 Task: Enable interaction limits for 6 months only for repository collaborators in the organization "Mark56771".
Action: Mouse moved to (1091, 89)
Screenshot: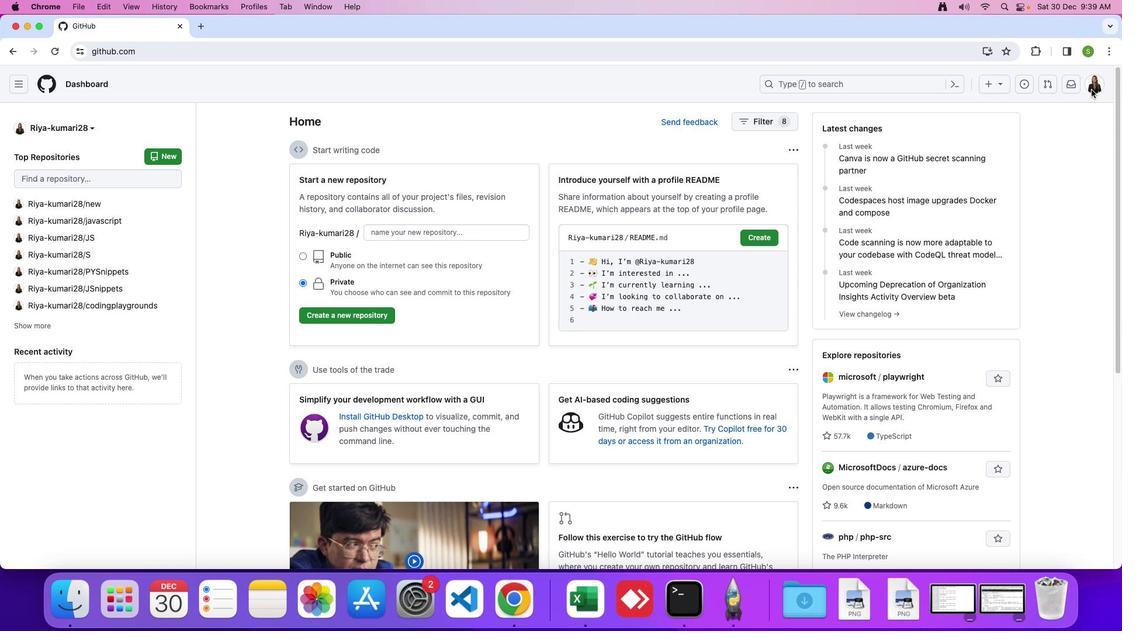 
Action: Mouse pressed left at (1091, 89)
Screenshot: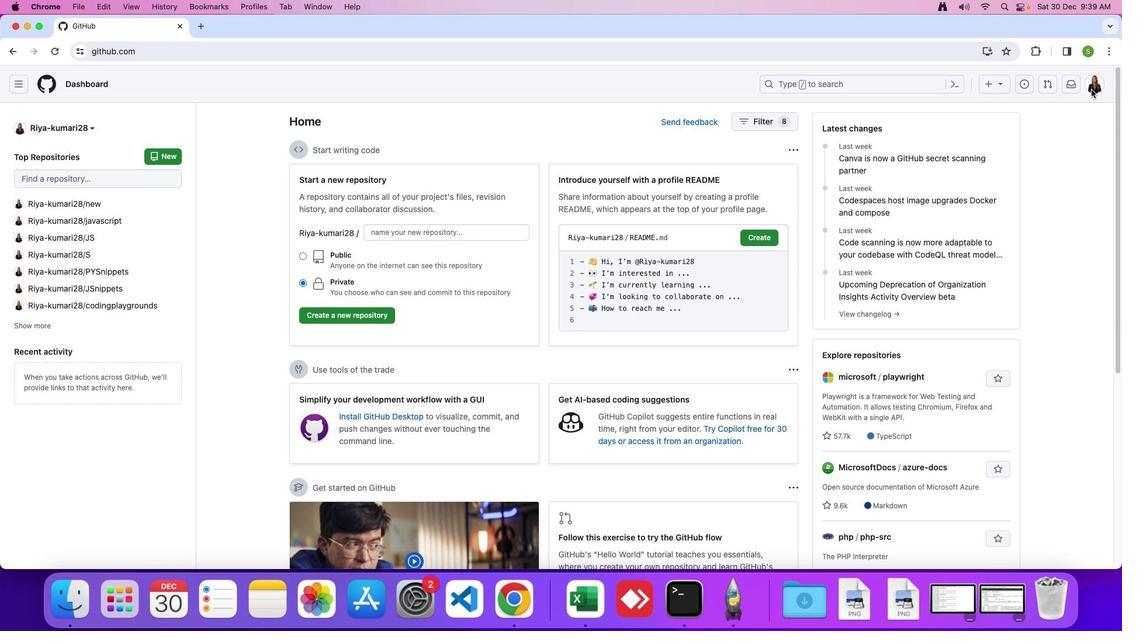 
Action: Mouse moved to (1092, 88)
Screenshot: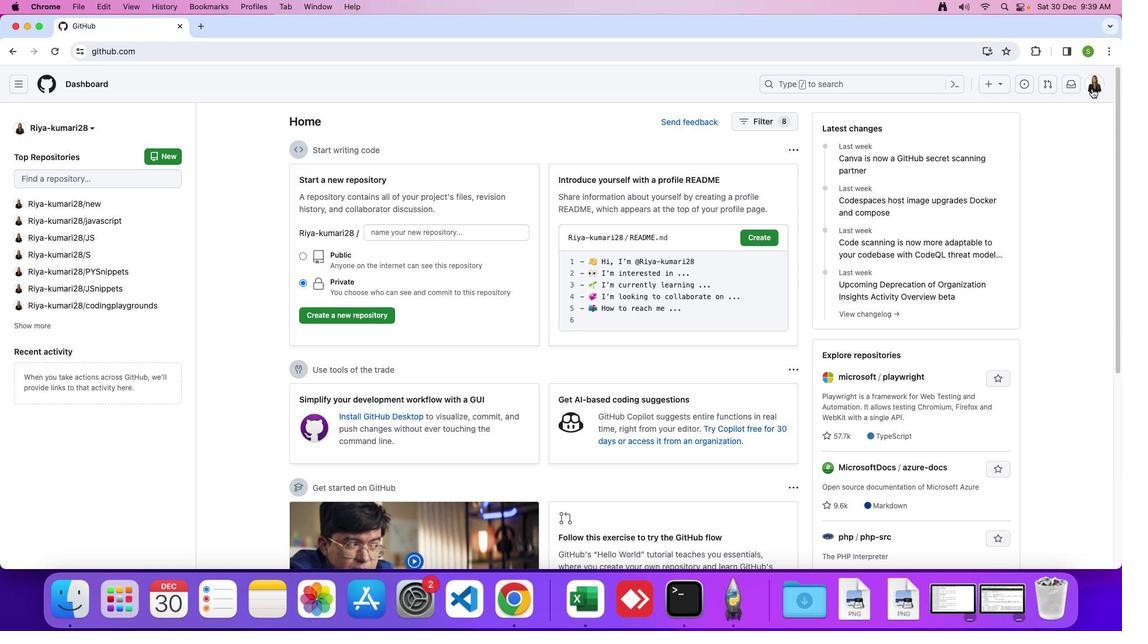 
Action: Mouse pressed left at (1092, 88)
Screenshot: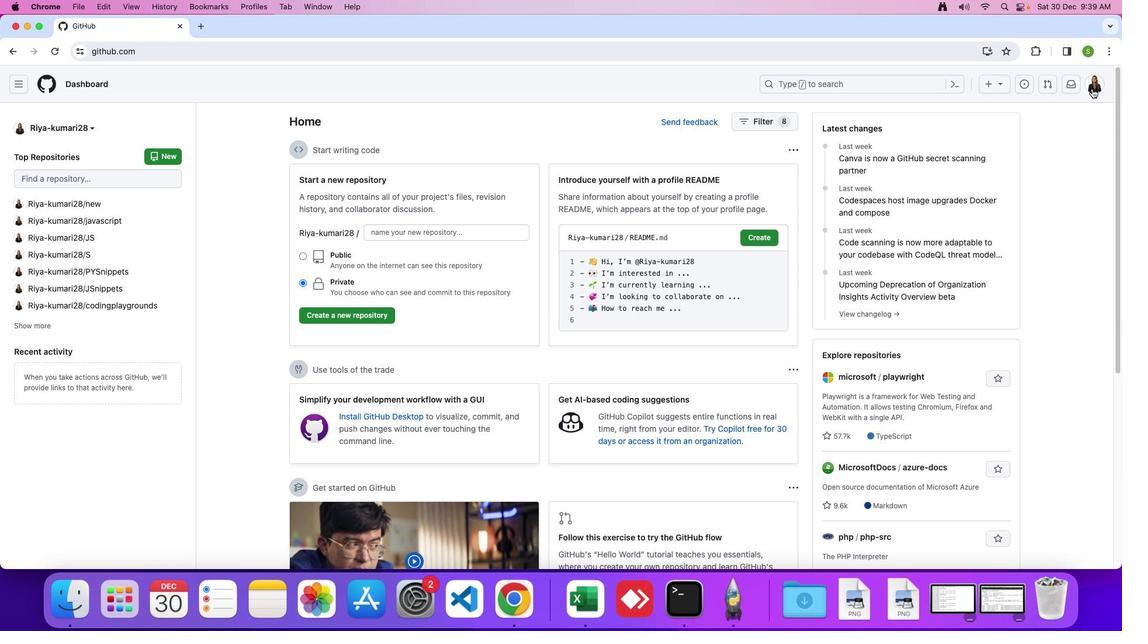 
Action: Mouse moved to (990, 223)
Screenshot: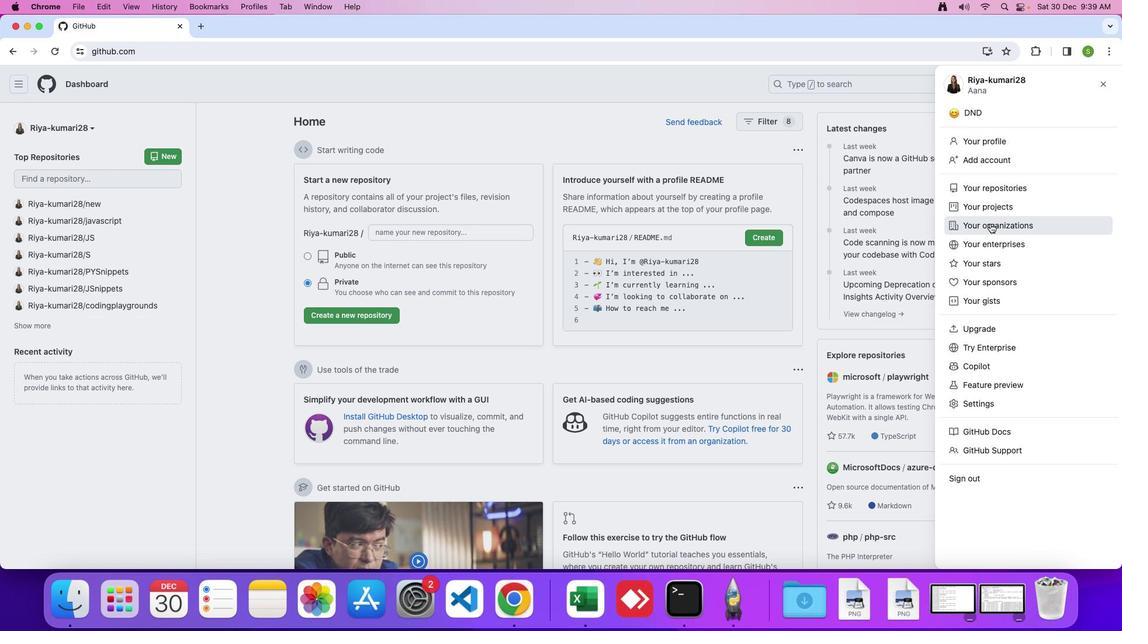
Action: Mouse pressed left at (990, 223)
Screenshot: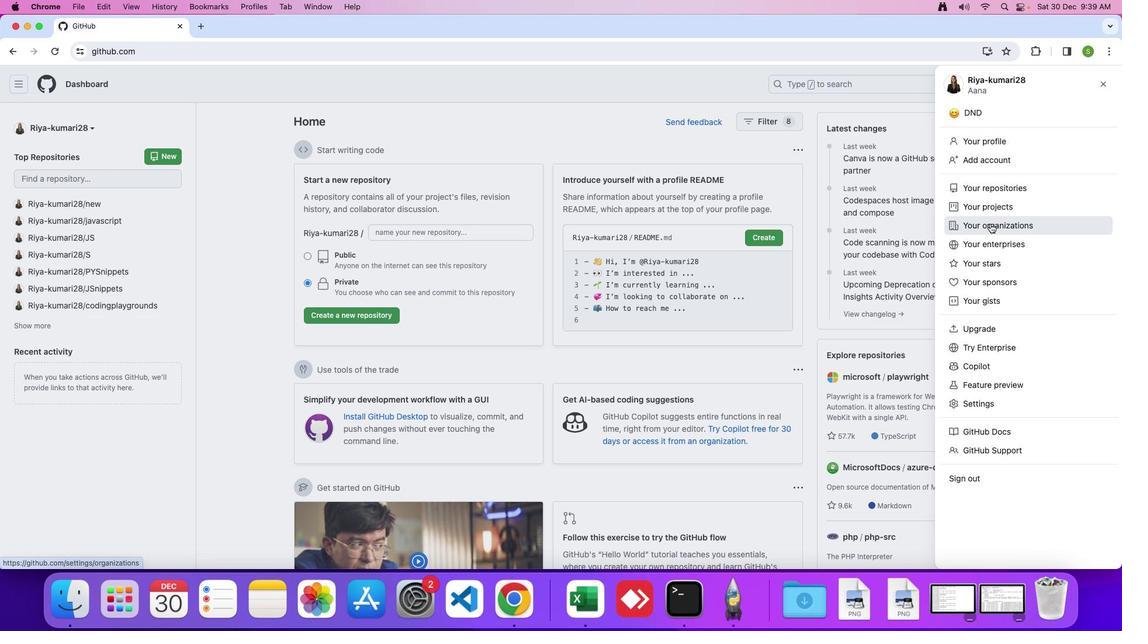 
Action: Mouse moved to (845, 242)
Screenshot: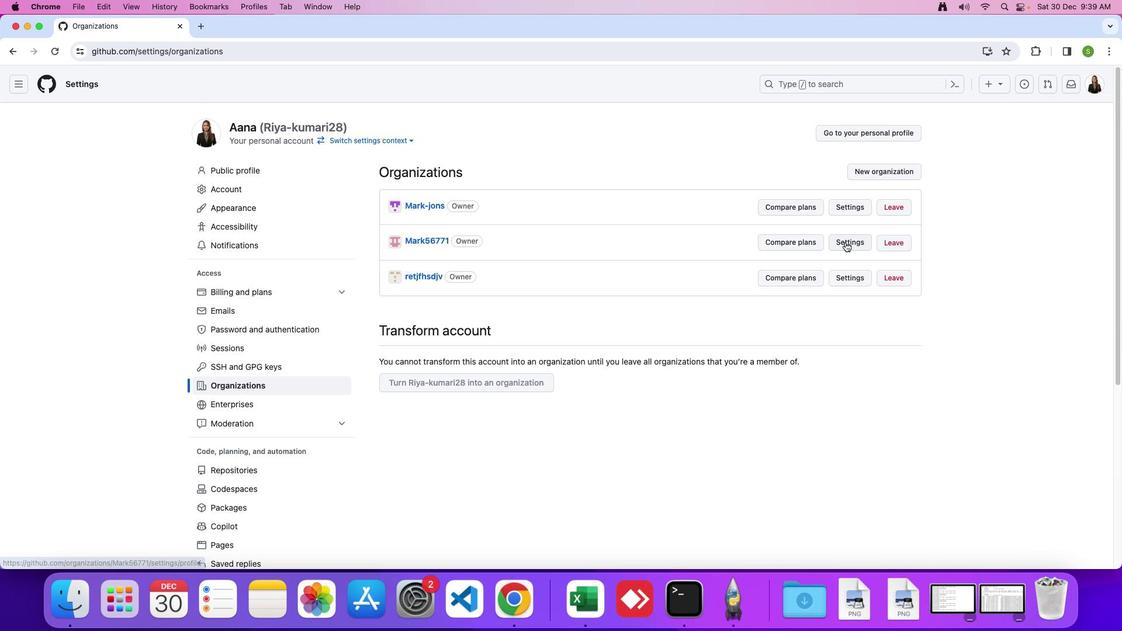 
Action: Mouse pressed left at (845, 242)
Screenshot: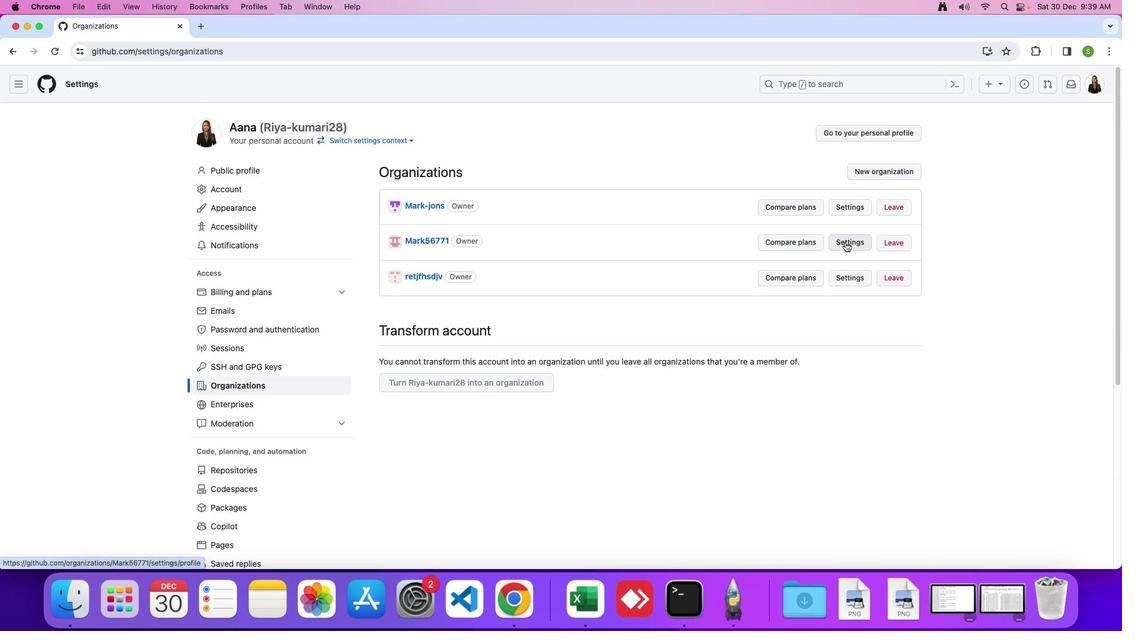
Action: Mouse moved to (335, 319)
Screenshot: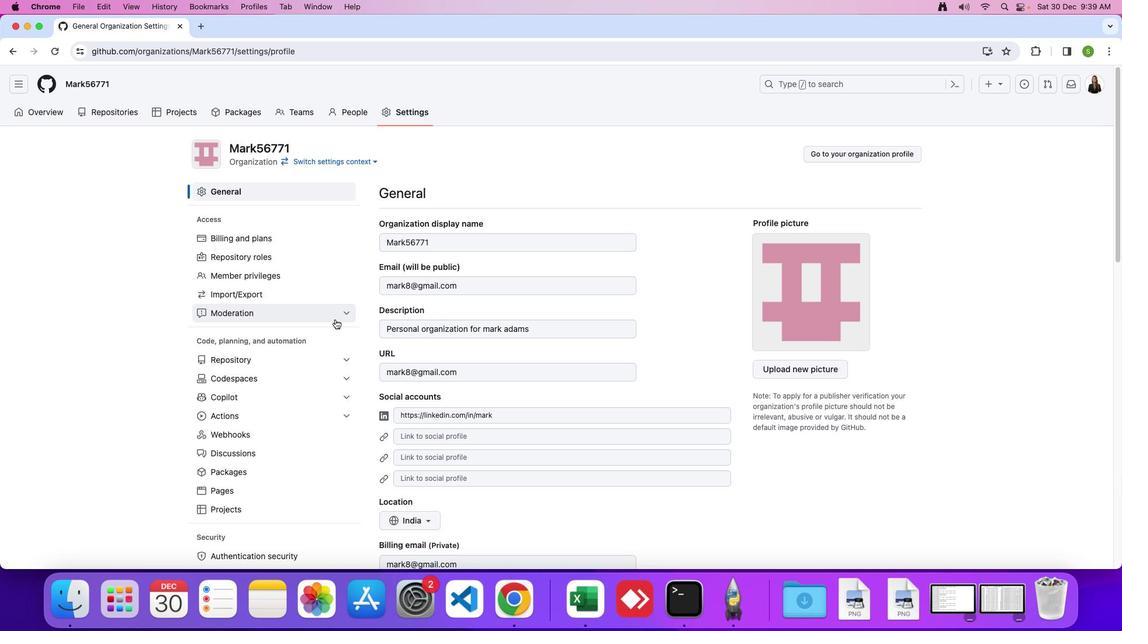 
Action: Mouse pressed left at (335, 319)
Screenshot: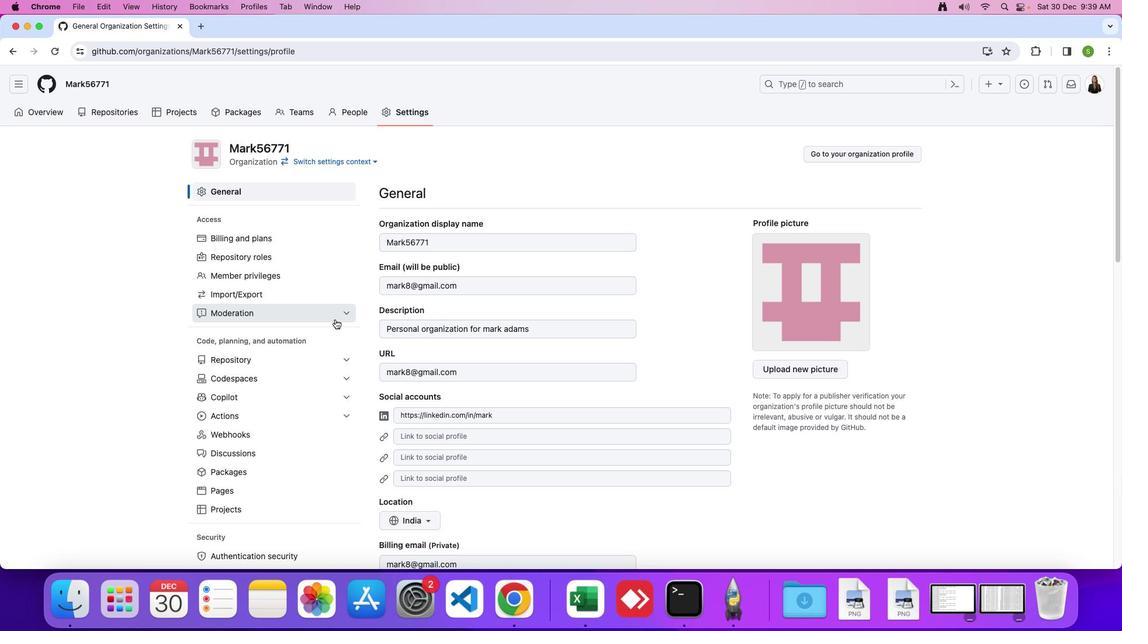 
Action: Mouse moved to (311, 356)
Screenshot: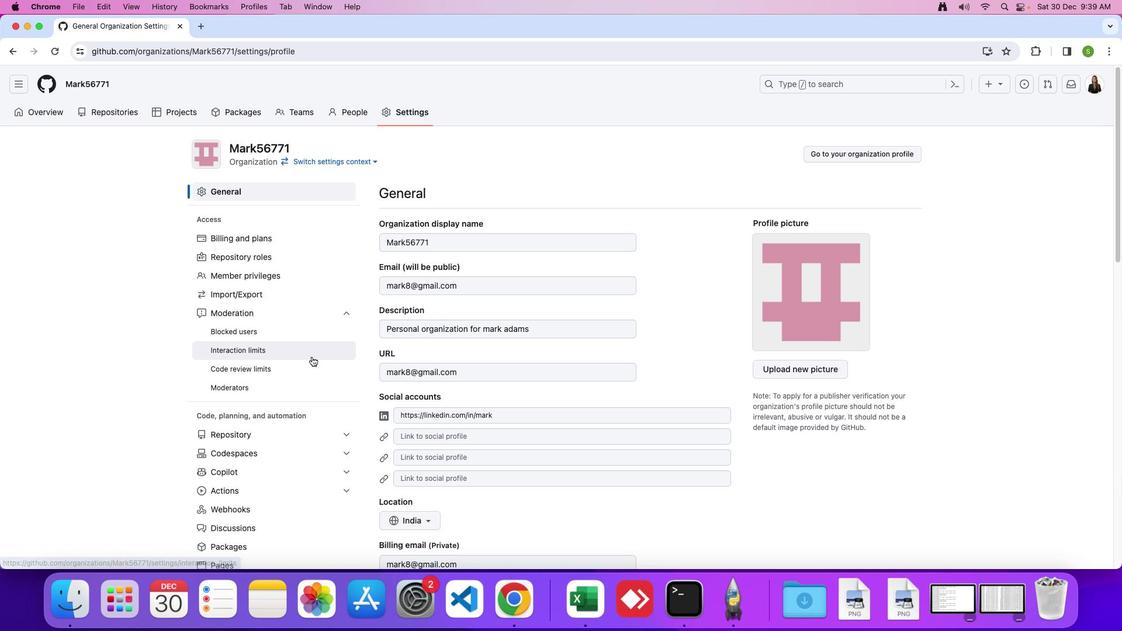 
Action: Mouse pressed left at (311, 356)
Screenshot: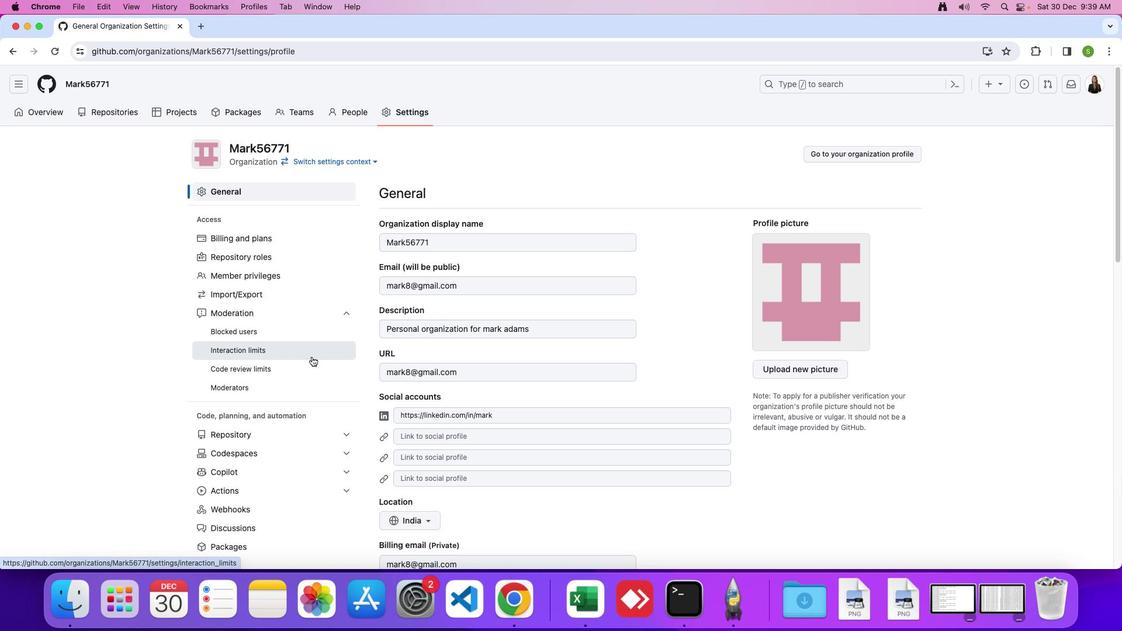
Action: Mouse moved to (901, 440)
Screenshot: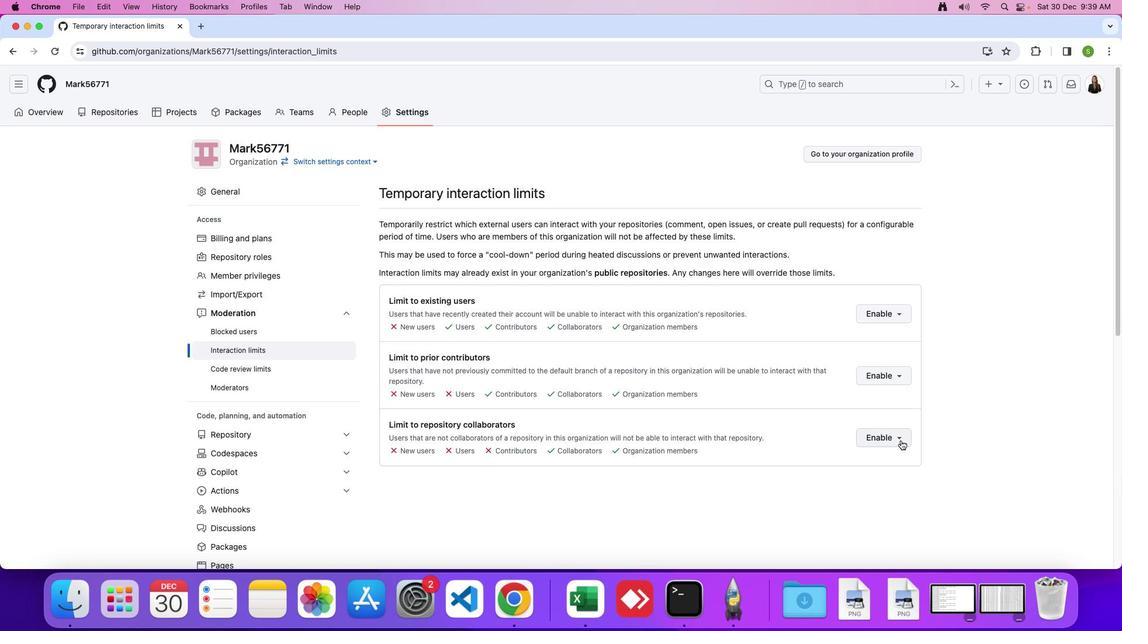 
Action: Mouse pressed left at (901, 440)
Screenshot: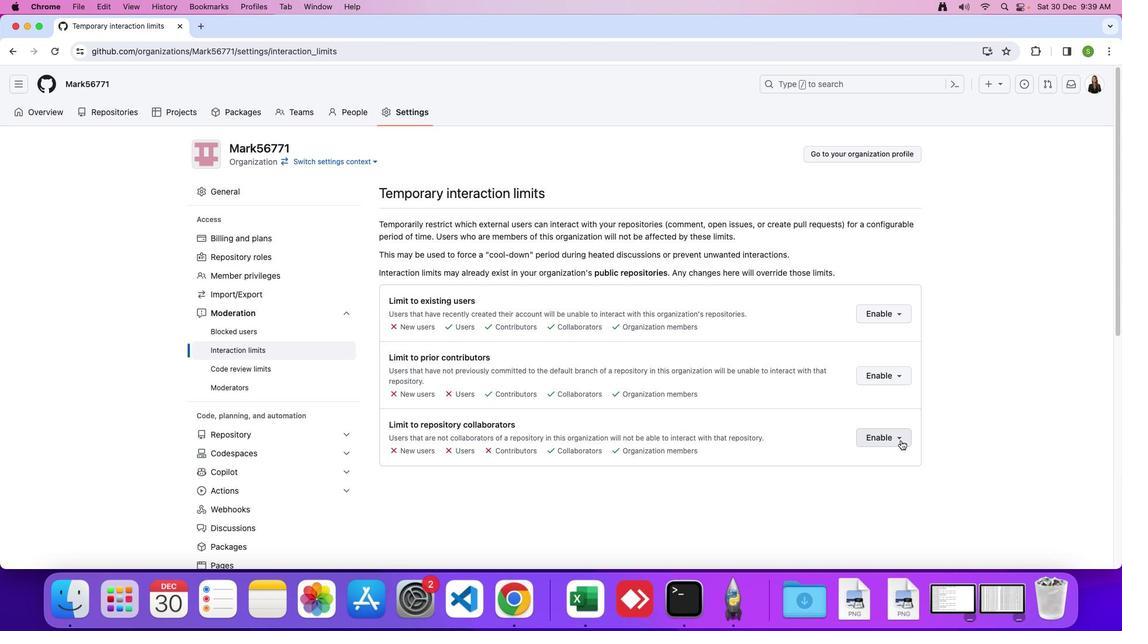 
Action: Mouse moved to (815, 559)
Screenshot: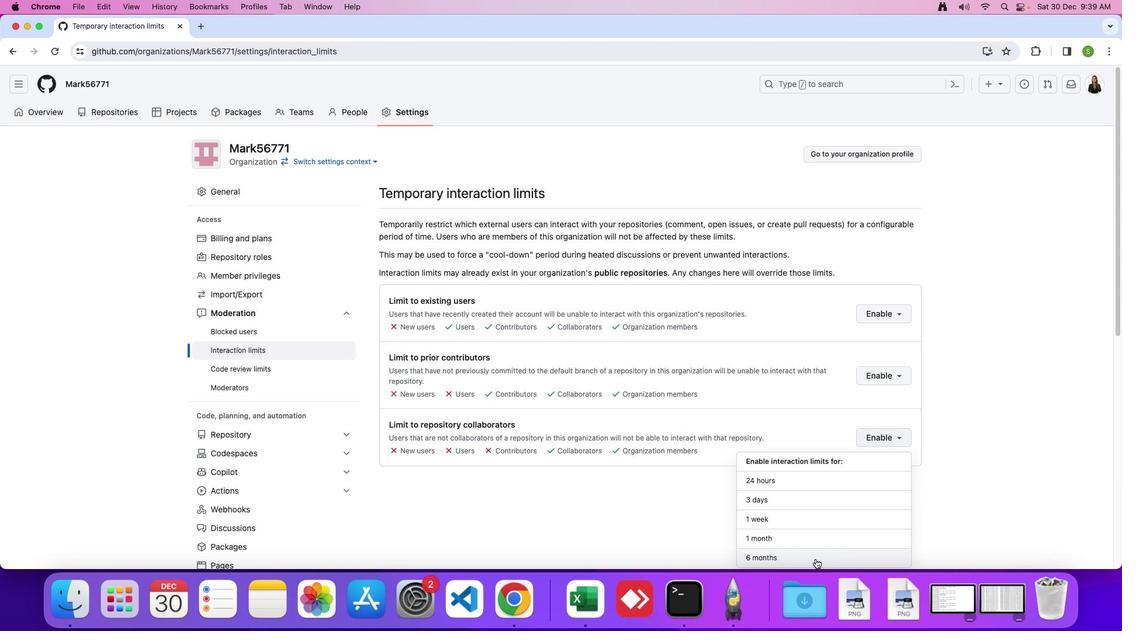 
Action: Mouse pressed left at (815, 559)
Screenshot: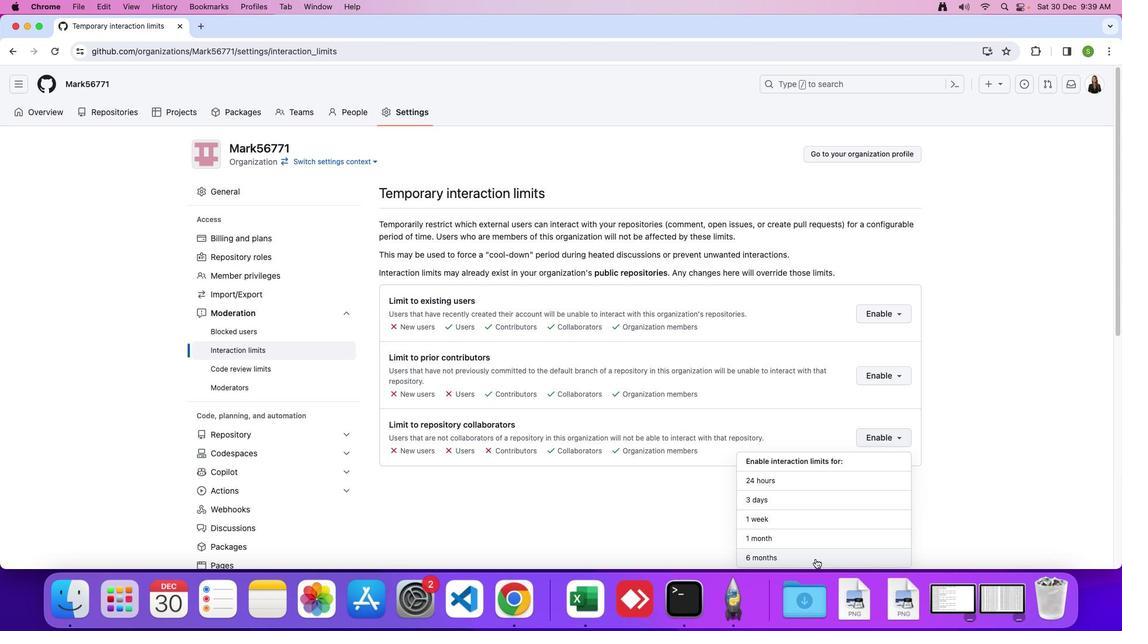 
Action: Mouse moved to (779, 536)
Screenshot: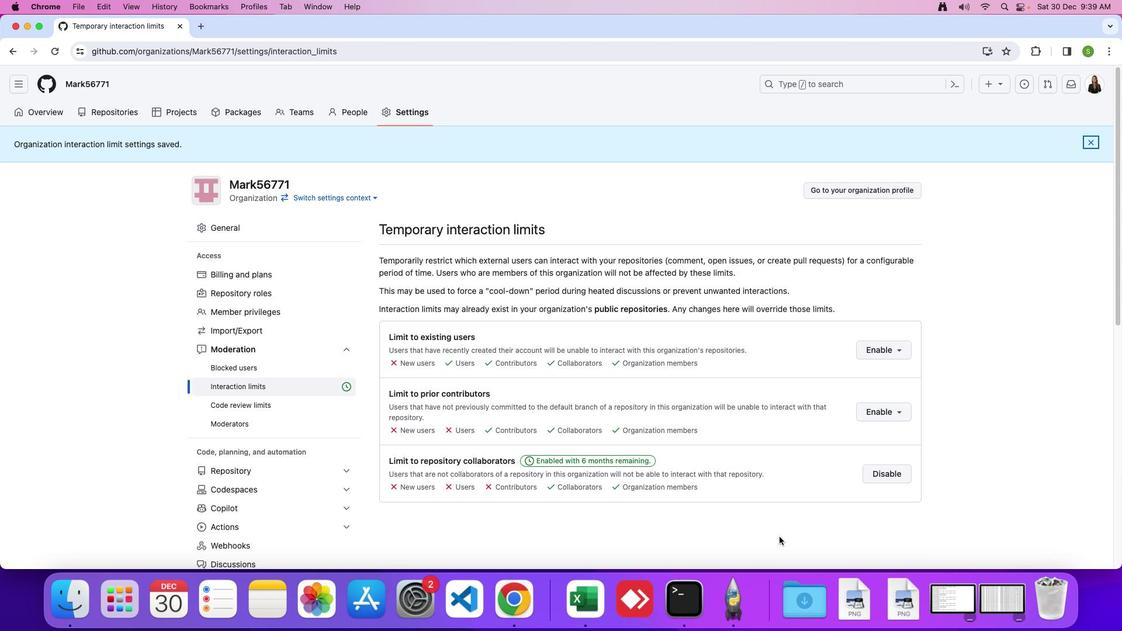 
